 Task: Select Show in Finder
Action: Mouse pressed left at (241, 207)
Screenshot: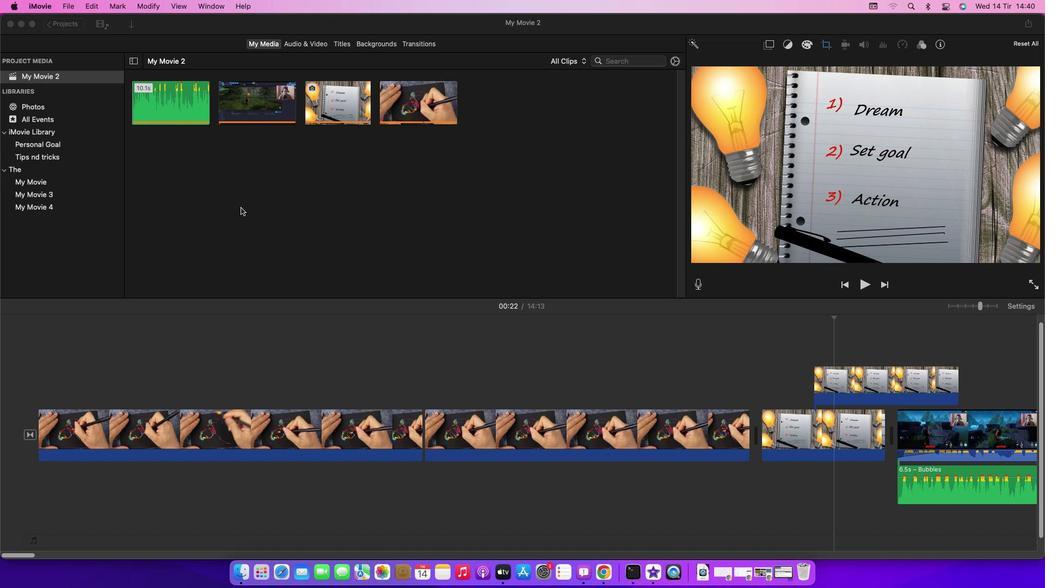 
Action: Mouse moved to (35, 3)
Screenshot: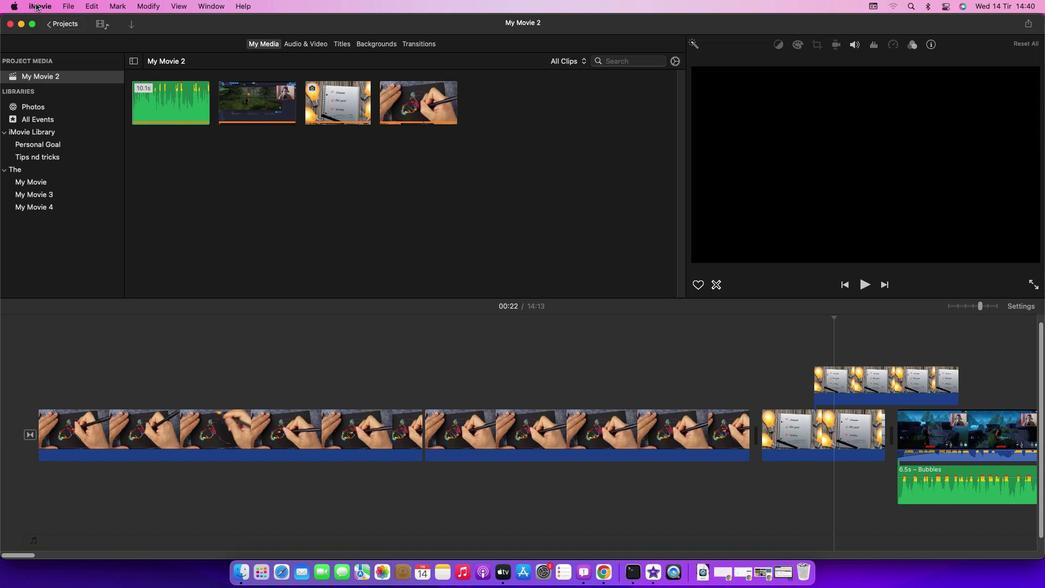 
Action: Mouse pressed left at (35, 3)
Screenshot: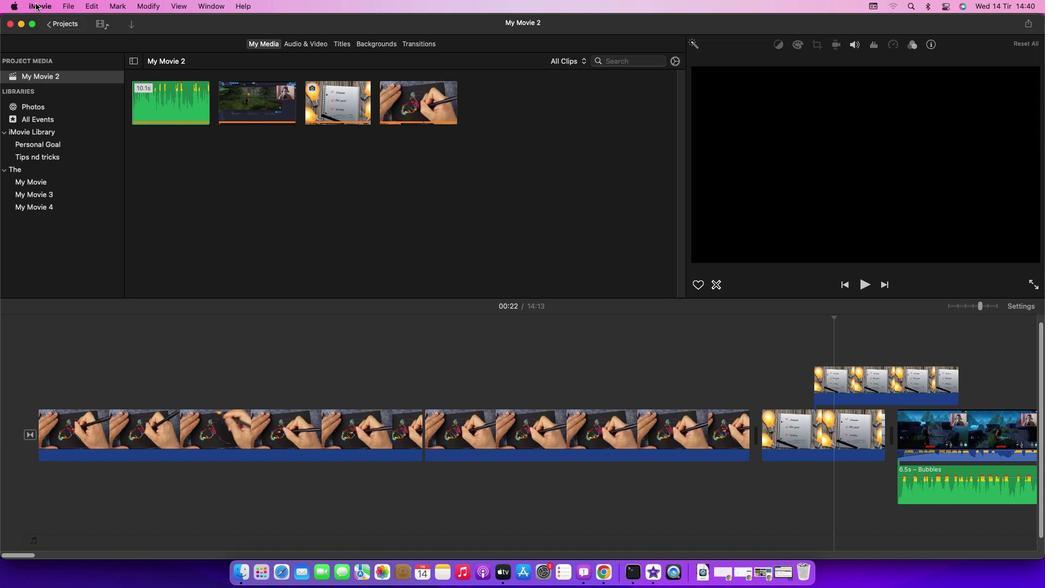 
Action: Mouse moved to (194, 96)
Screenshot: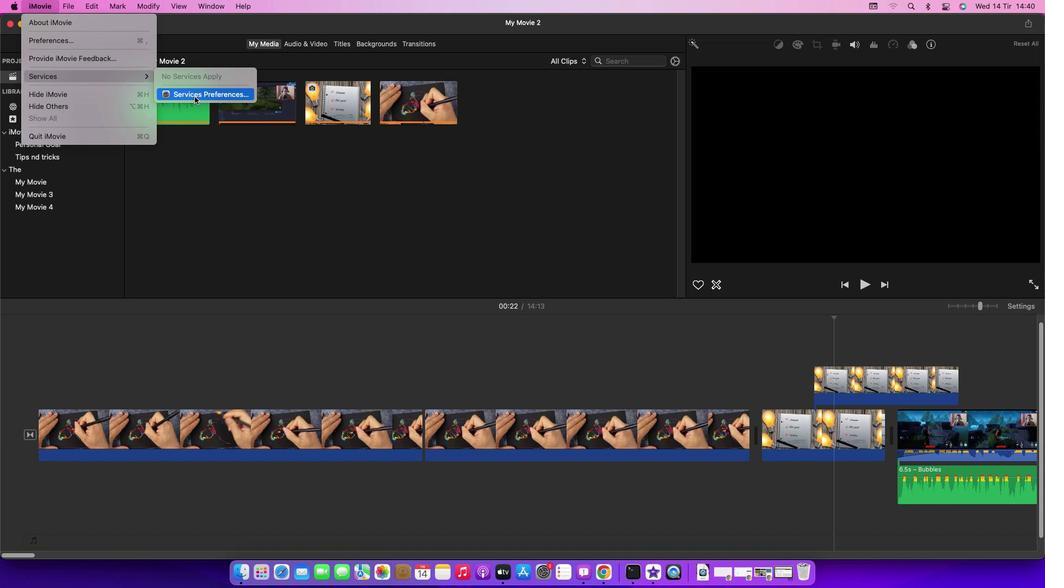 
Action: Mouse pressed left at (194, 96)
Screenshot: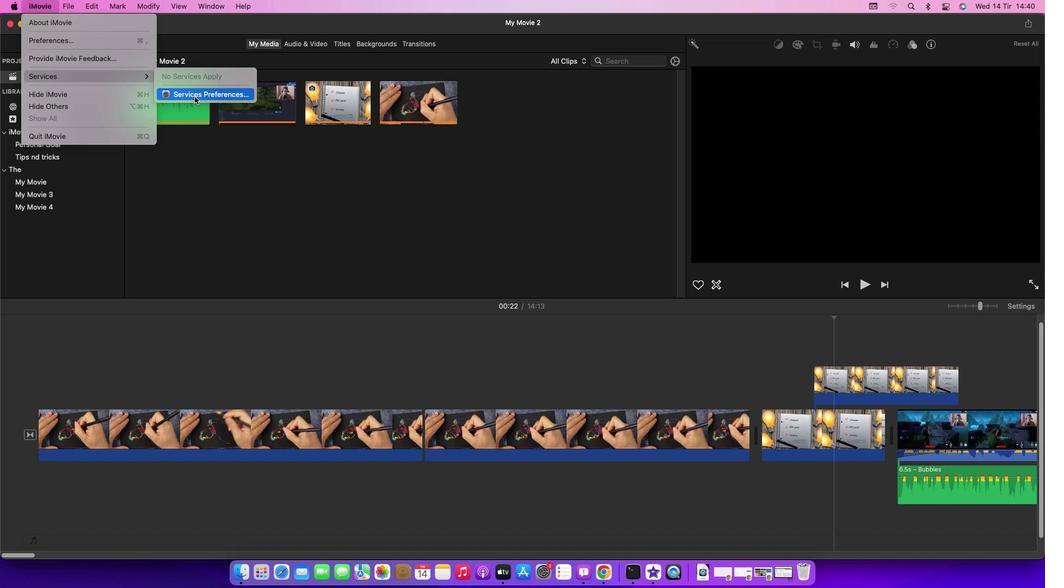 
Action: Mouse moved to (360, 60)
Screenshot: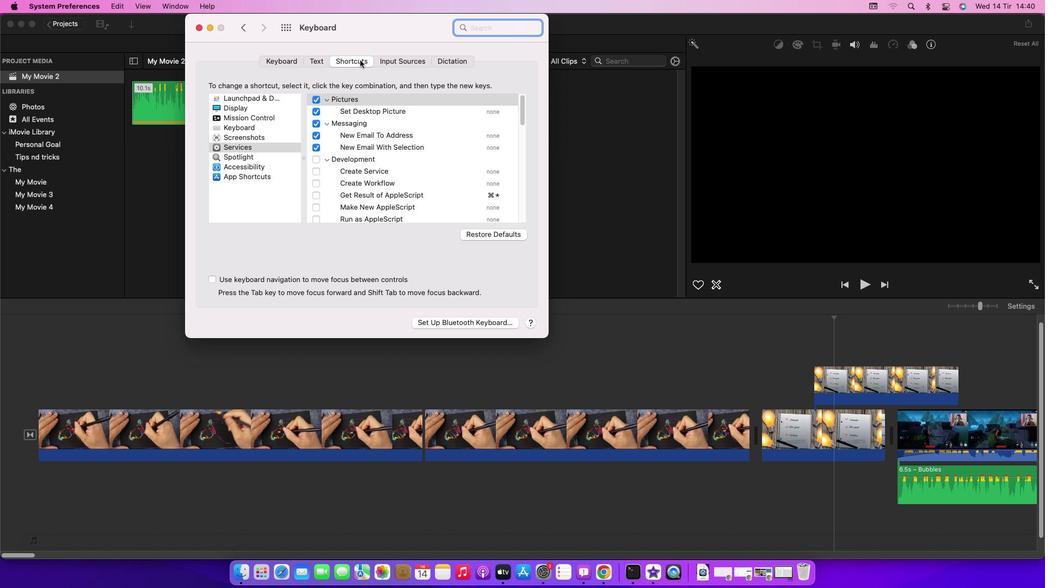 
Action: Mouse pressed left at (360, 60)
Screenshot: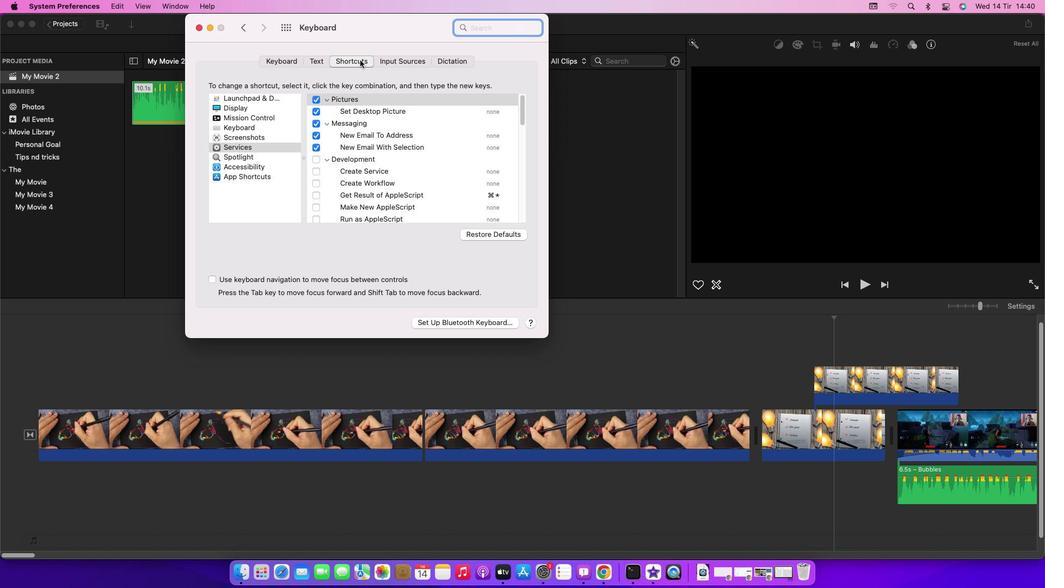 
Action: Mouse moved to (261, 149)
Screenshot: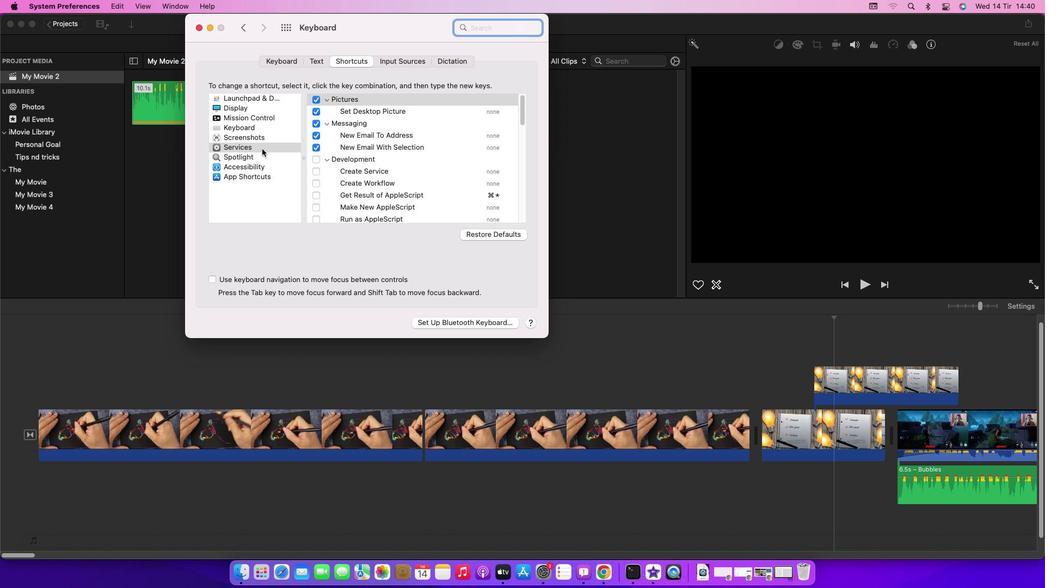 
Action: Mouse pressed left at (261, 149)
Screenshot: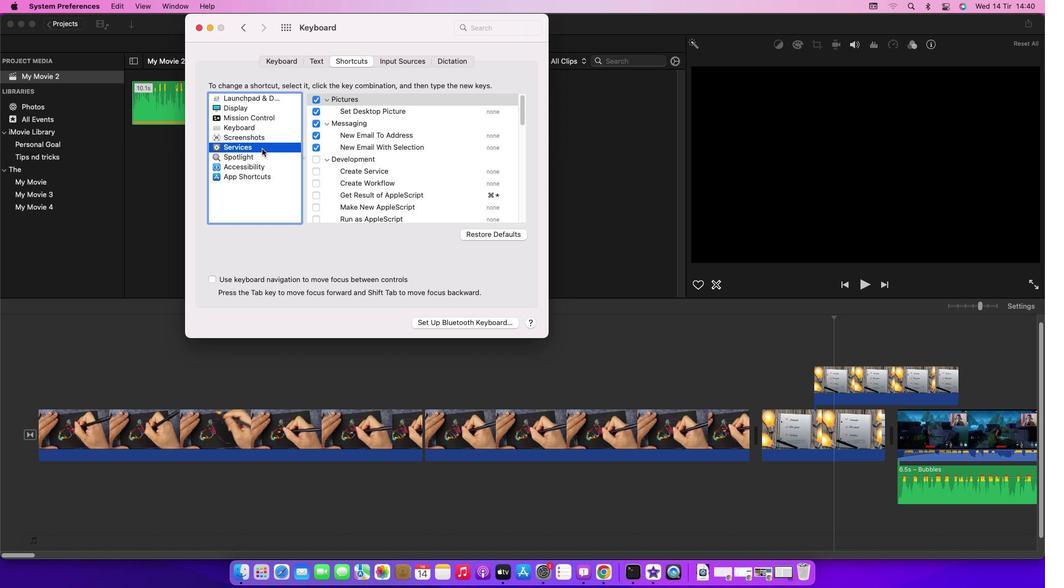 
Action: Mouse moved to (400, 199)
Screenshot: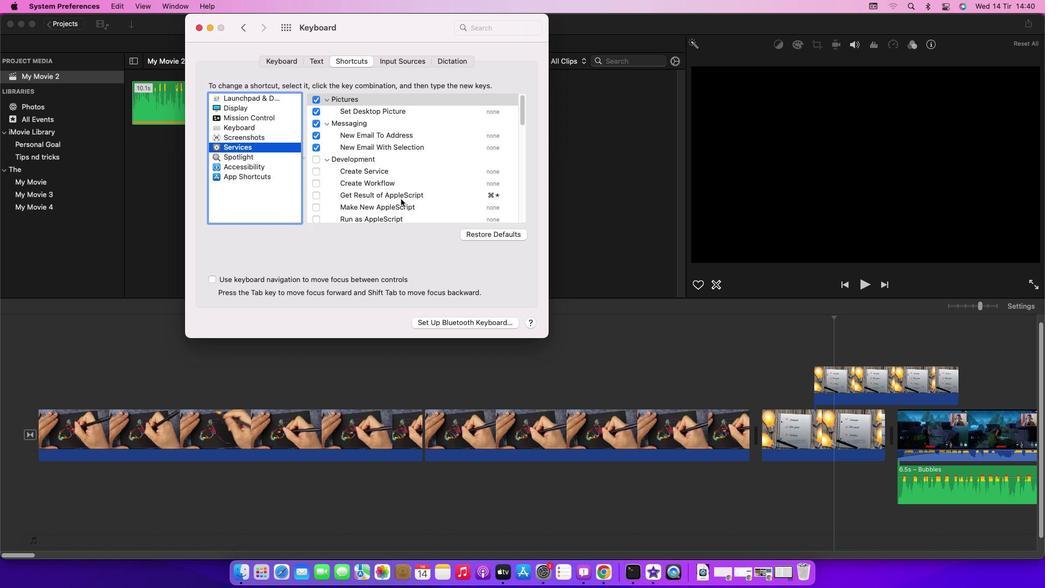 
Action: Mouse scrolled (400, 199) with delta (0, 0)
Screenshot: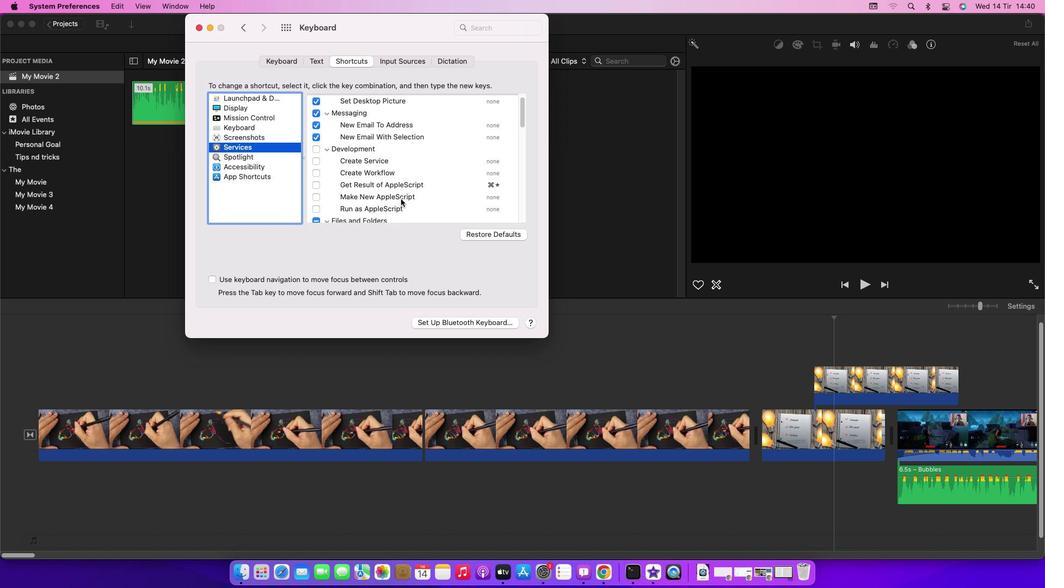 
Action: Mouse scrolled (400, 199) with delta (0, 0)
Screenshot: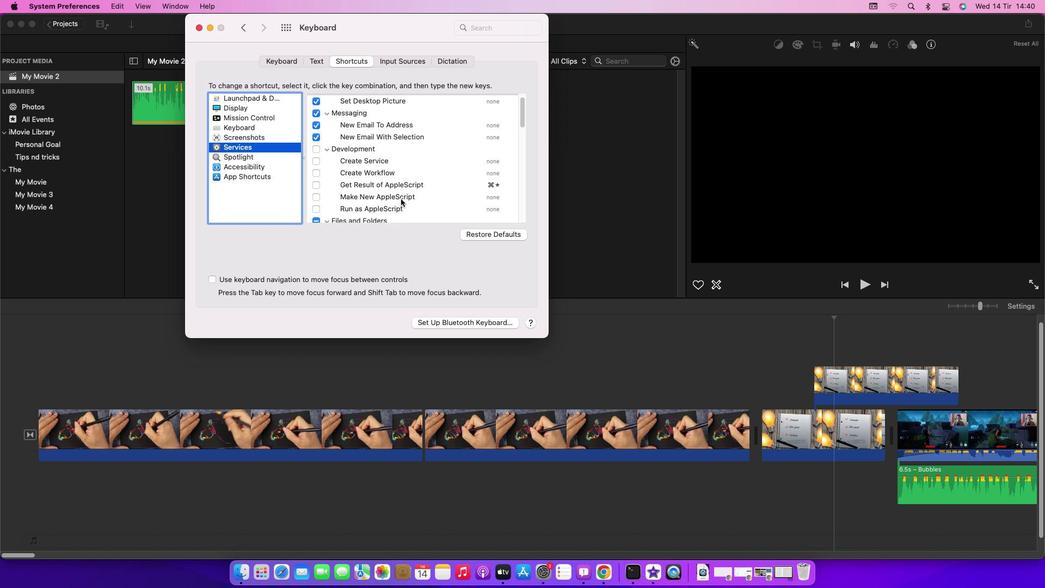 
Action: Mouse scrolled (400, 199) with delta (0, 0)
Screenshot: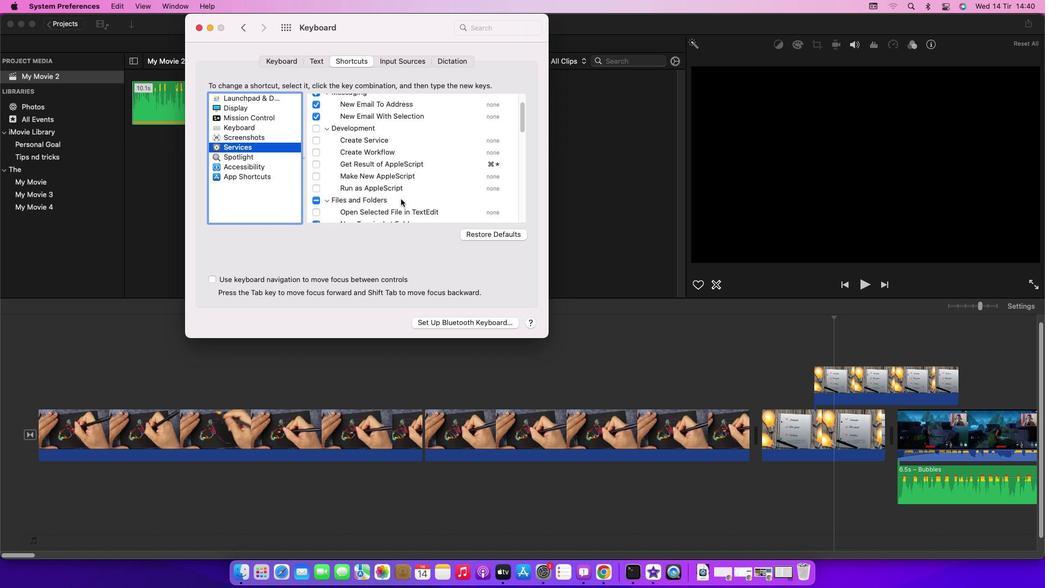 
Action: Mouse scrolled (400, 199) with delta (0, 0)
Screenshot: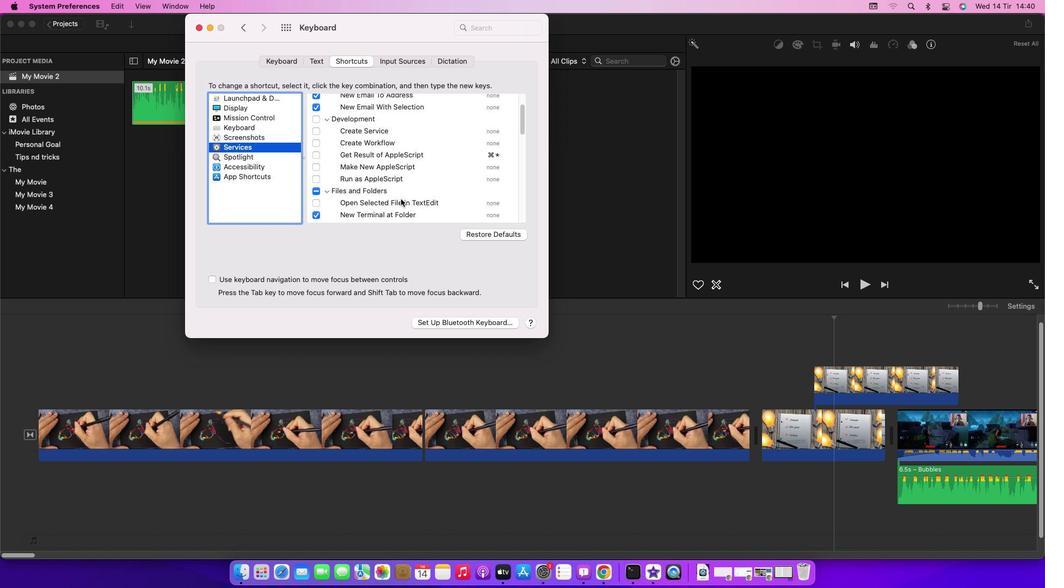 
Action: Mouse scrolled (400, 199) with delta (0, 0)
Screenshot: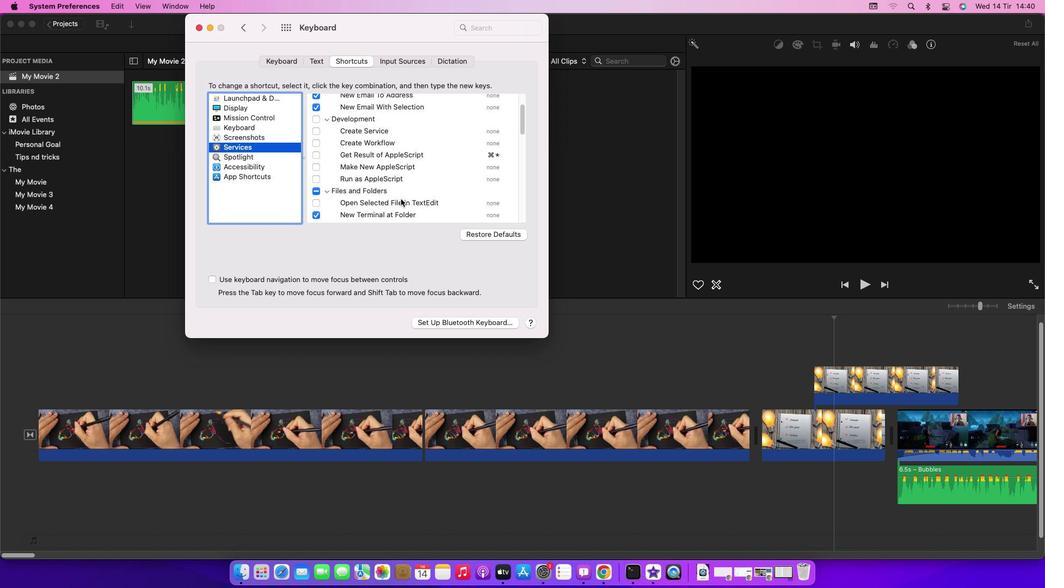 
Action: Mouse scrolled (400, 199) with delta (0, -1)
Screenshot: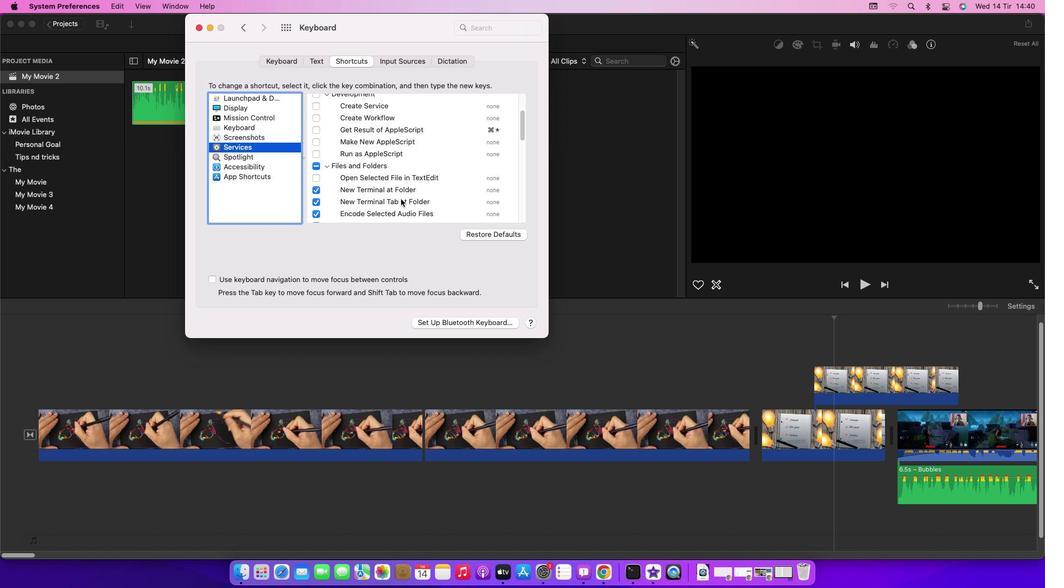 
Action: Mouse scrolled (400, 199) with delta (0, -1)
Screenshot: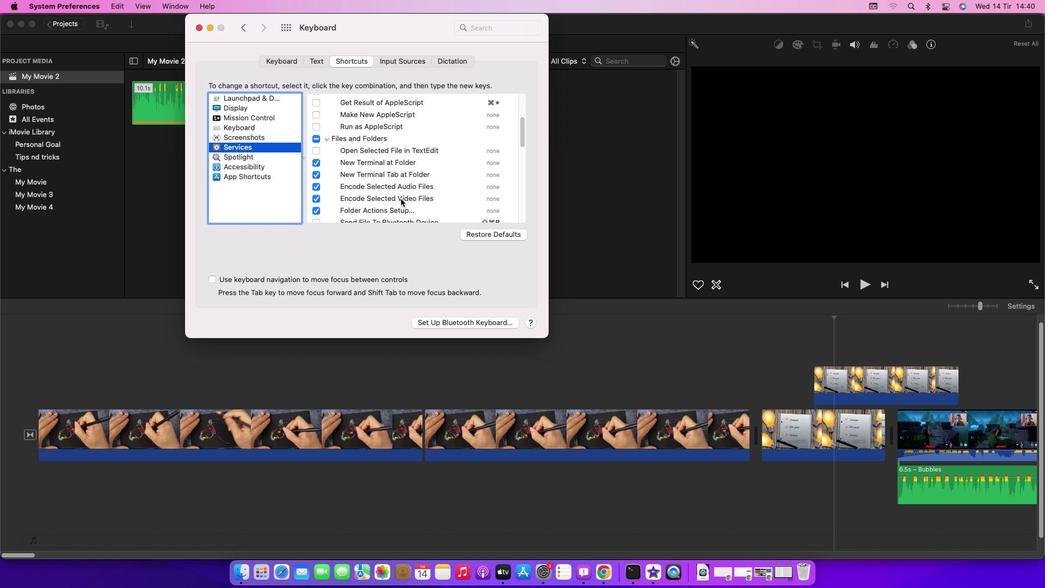 
Action: Mouse scrolled (400, 199) with delta (0, 0)
Screenshot: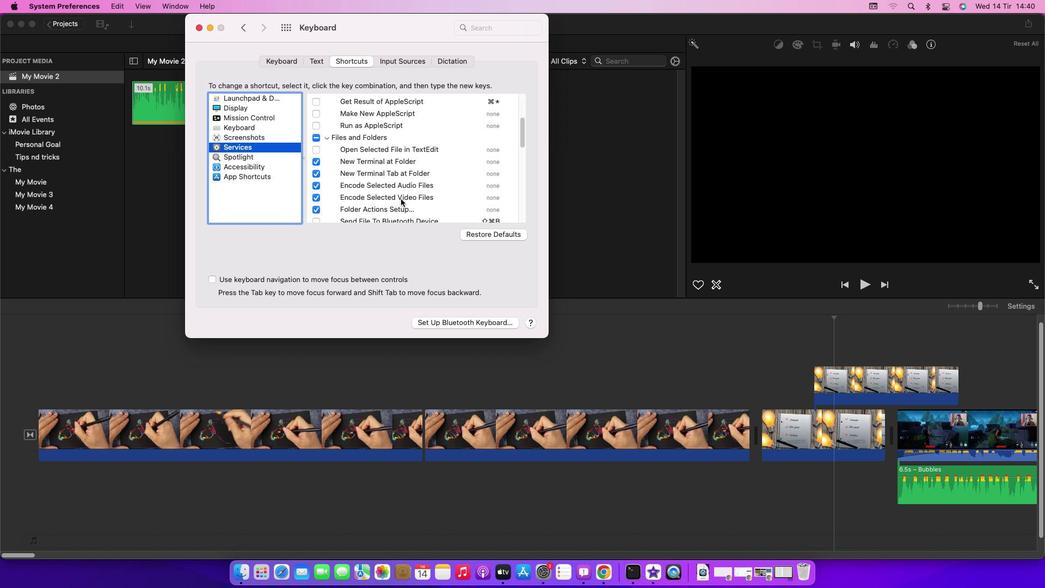 
Action: Mouse scrolled (400, 199) with delta (0, 0)
Screenshot: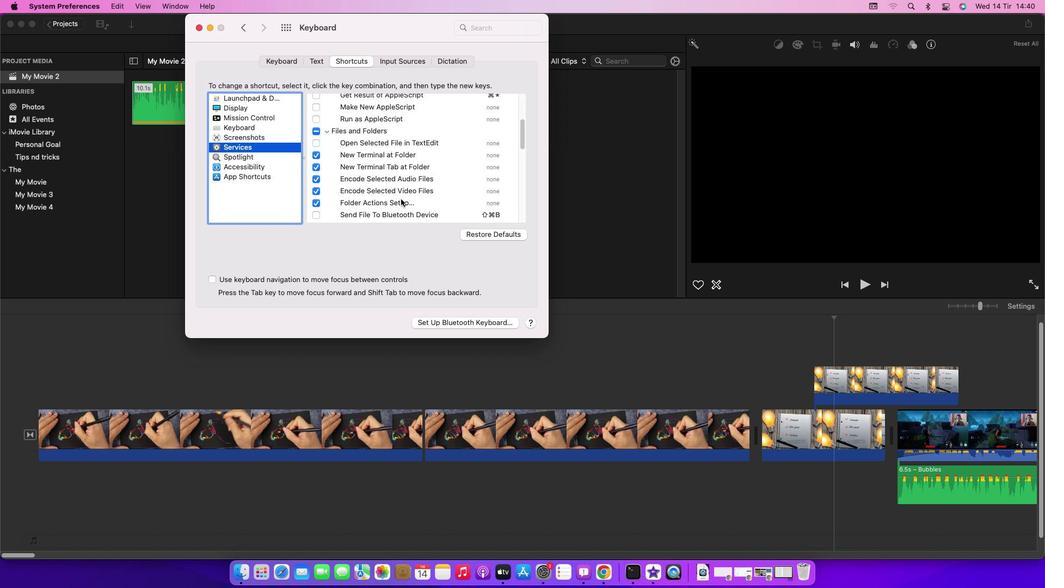 
Action: Mouse scrolled (400, 199) with delta (0, 0)
Screenshot: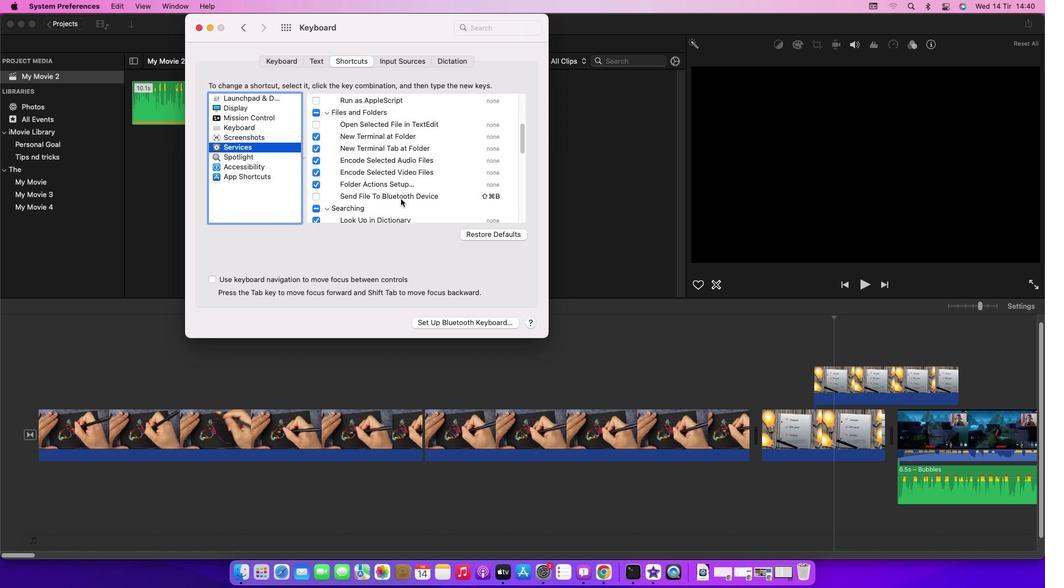 
Action: Mouse scrolled (400, 199) with delta (0, -1)
Screenshot: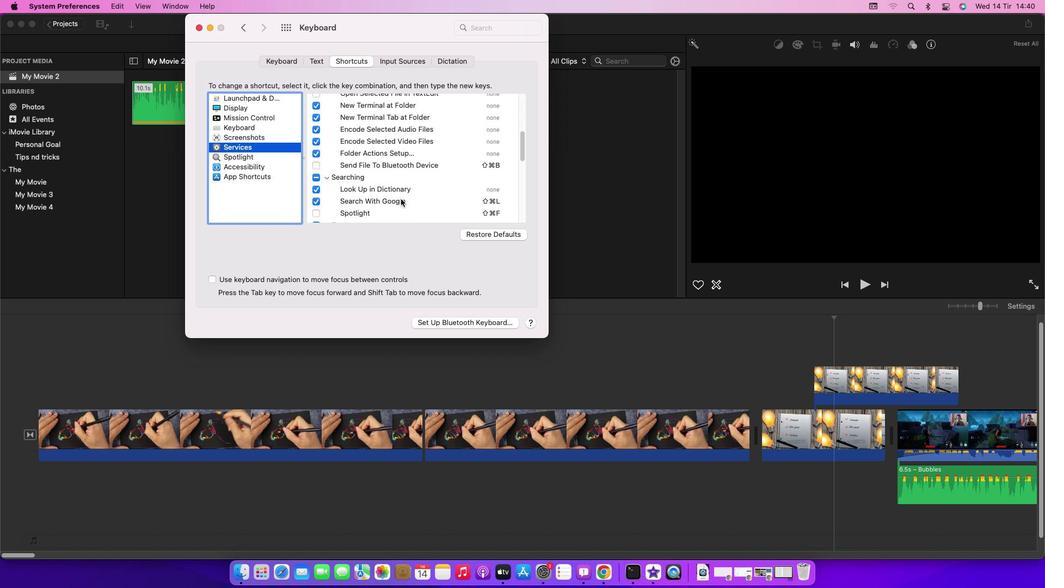 
Action: Mouse scrolled (400, 199) with delta (0, 0)
Screenshot: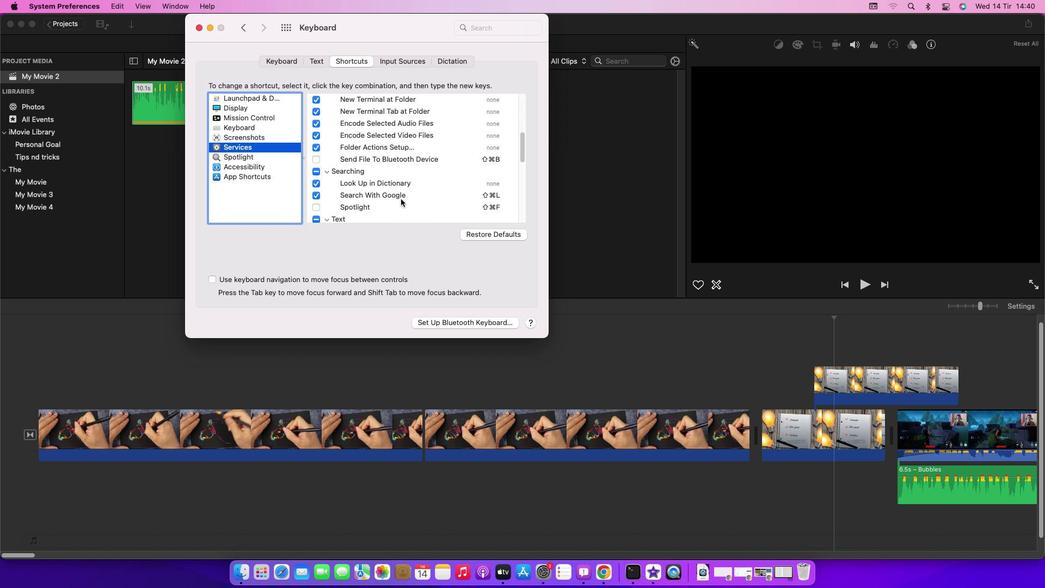 
Action: Mouse scrolled (400, 199) with delta (0, 0)
Screenshot: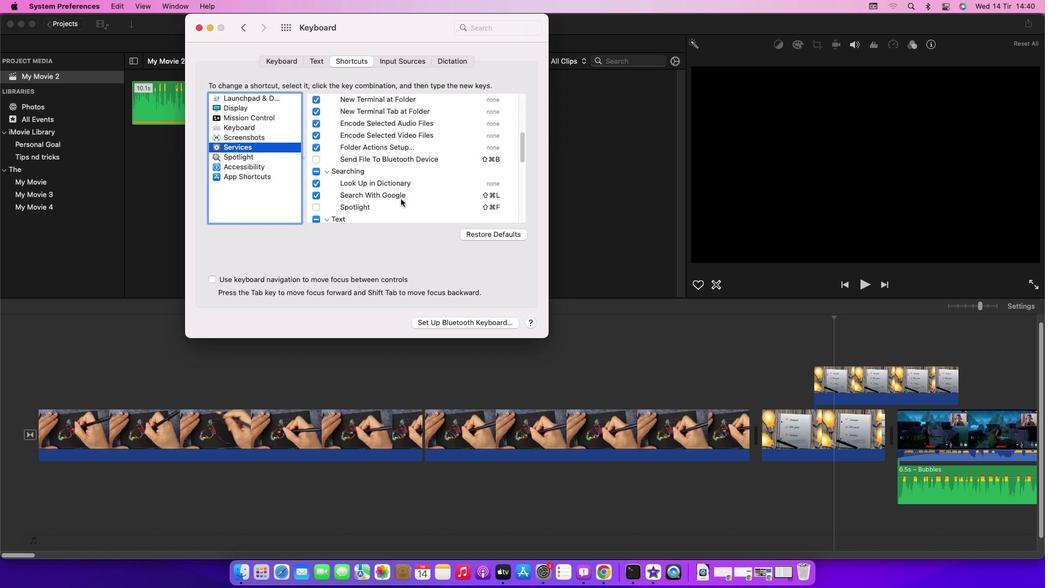 
Action: Mouse scrolled (400, 199) with delta (0, 0)
Screenshot: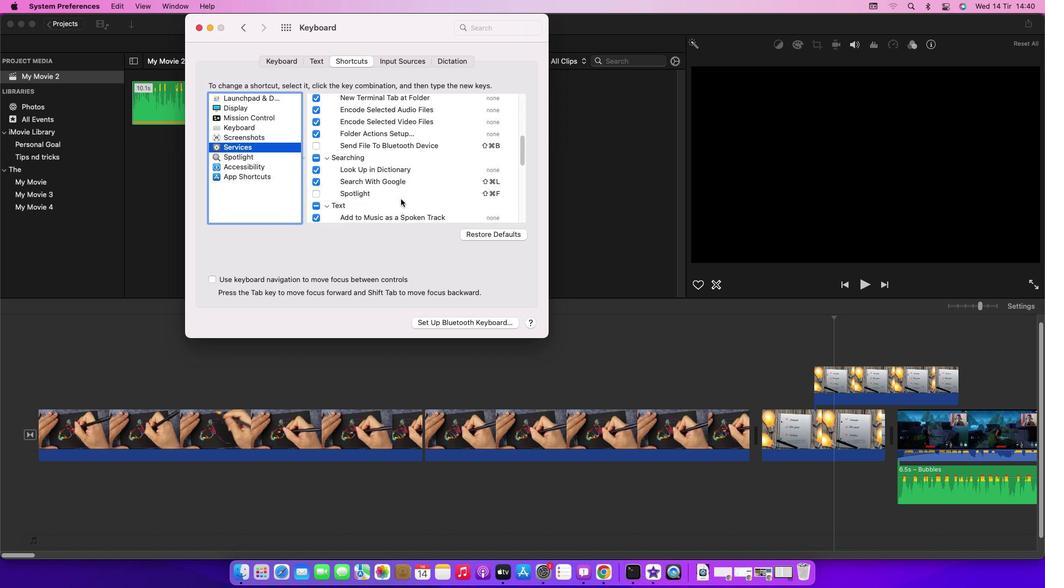 
Action: Mouse scrolled (400, 199) with delta (0, 0)
Screenshot: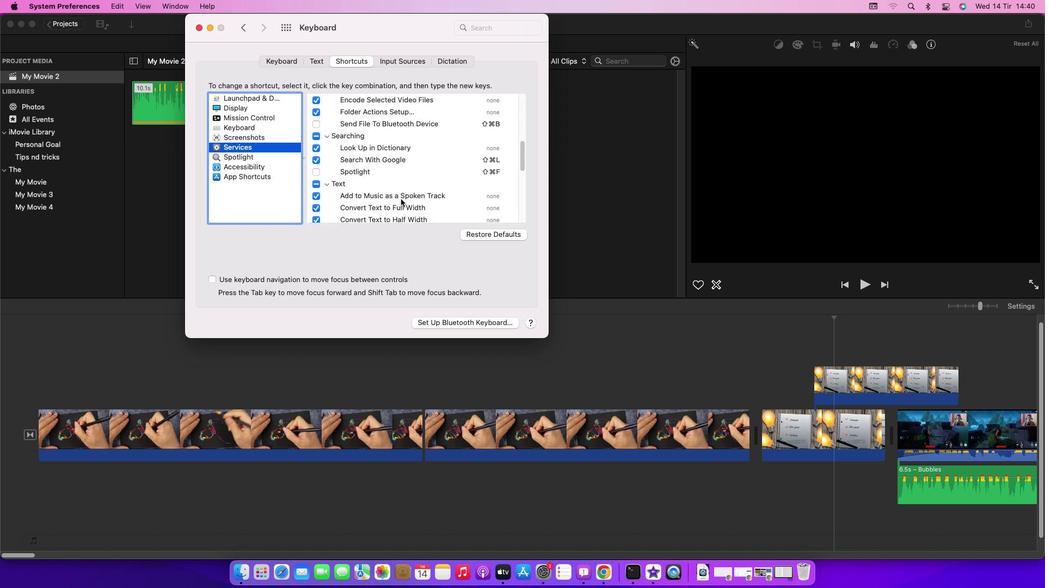 
Action: Mouse scrolled (400, 199) with delta (0, 0)
Screenshot: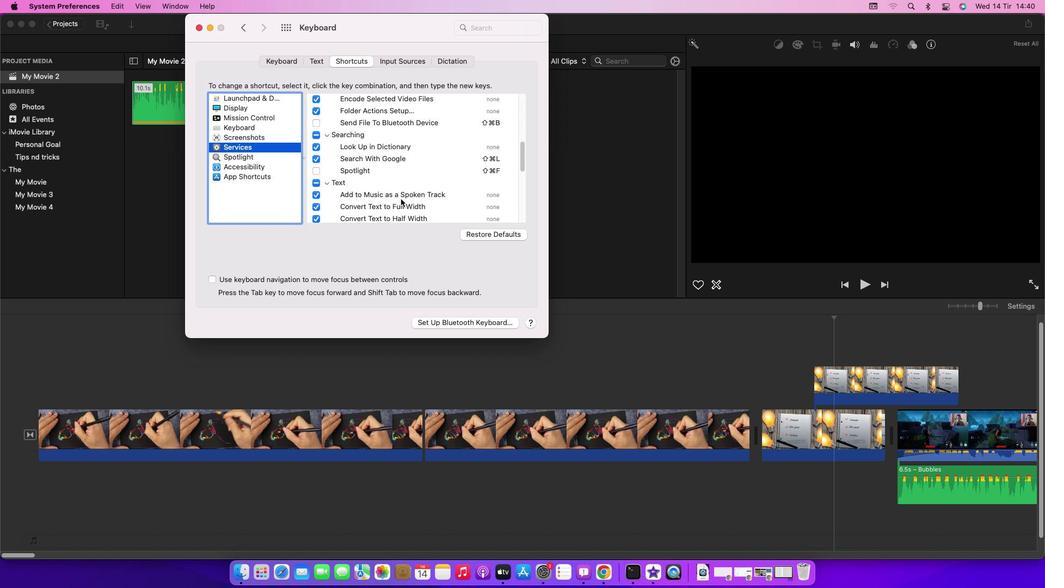 
Action: Mouse scrolled (400, 199) with delta (0, 0)
Screenshot: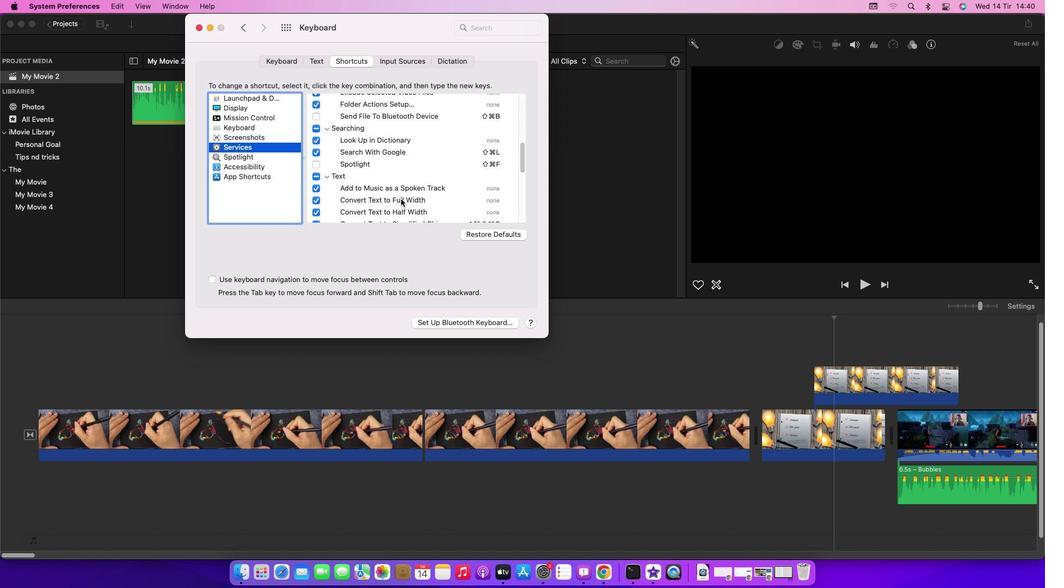 
Action: Mouse scrolled (400, 199) with delta (0, 0)
Screenshot: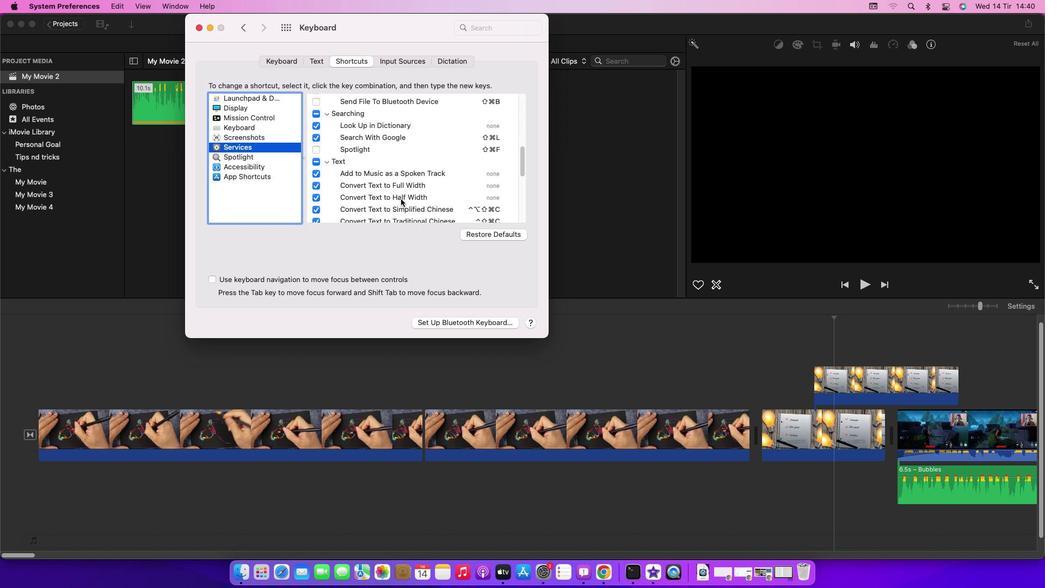 
Action: Mouse scrolled (400, 199) with delta (0, 0)
Screenshot: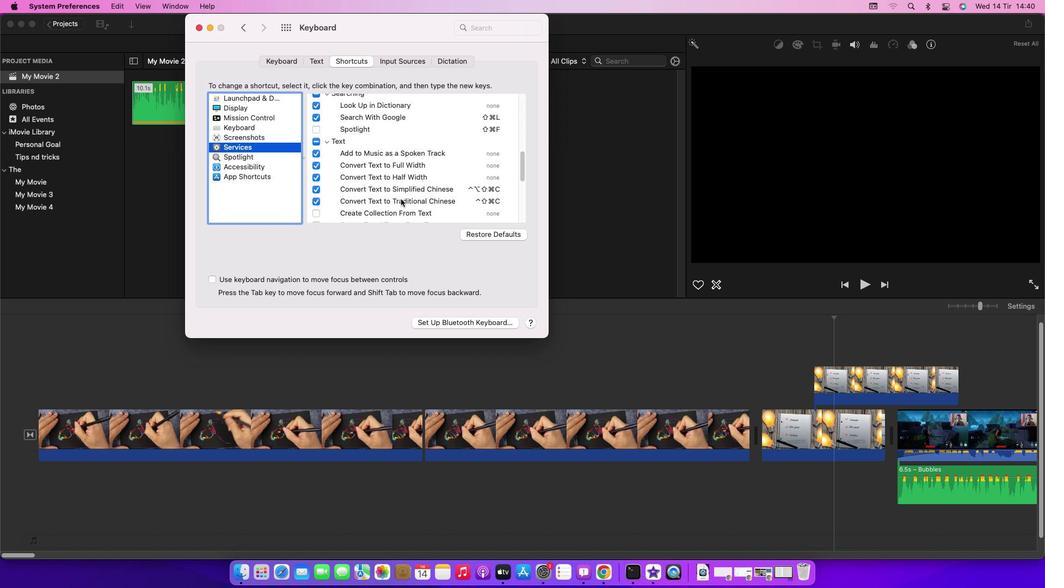 
Action: Mouse scrolled (400, 199) with delta (0, 0)
Screenshot: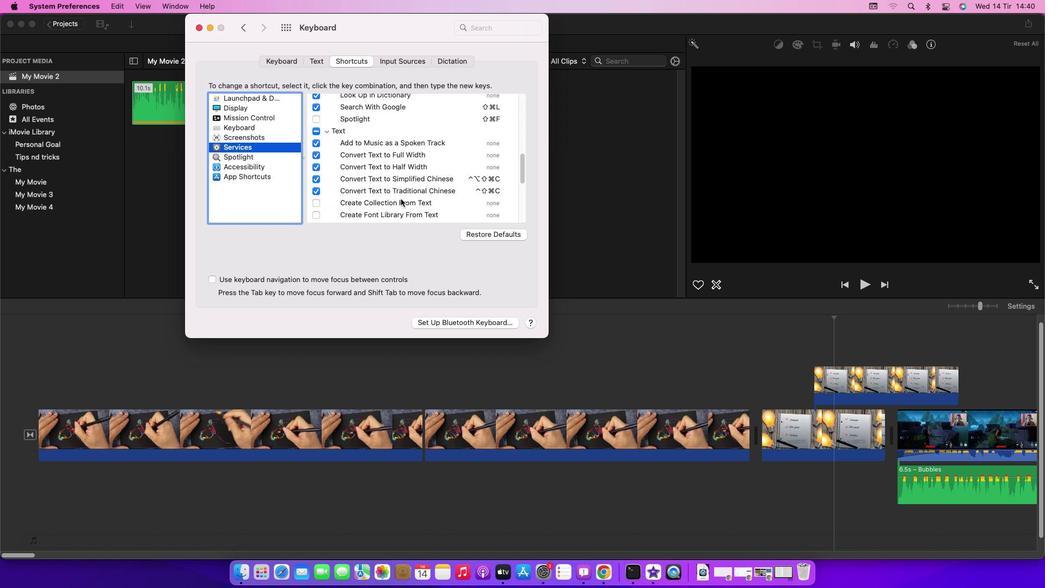 
Action: Mouse scrolled (400, 199) with delta (0, 0)
Screenshot: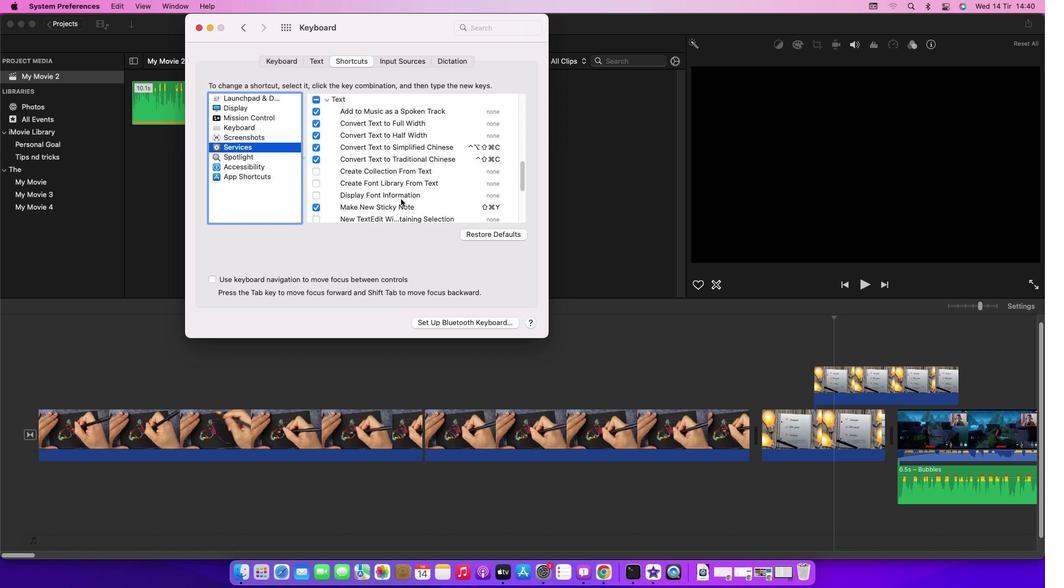 
Action: Mouse scrolled (400, 199) with delta (0, -1)
Screenshot: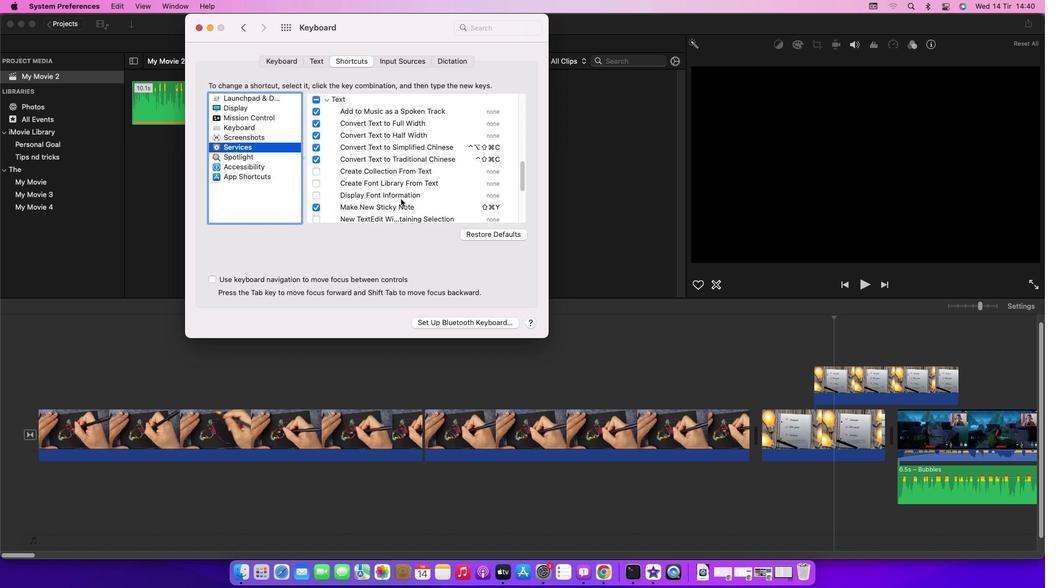 
Action: Mouse scrolled (400, 199) with delta (0, -1)
Screenshot: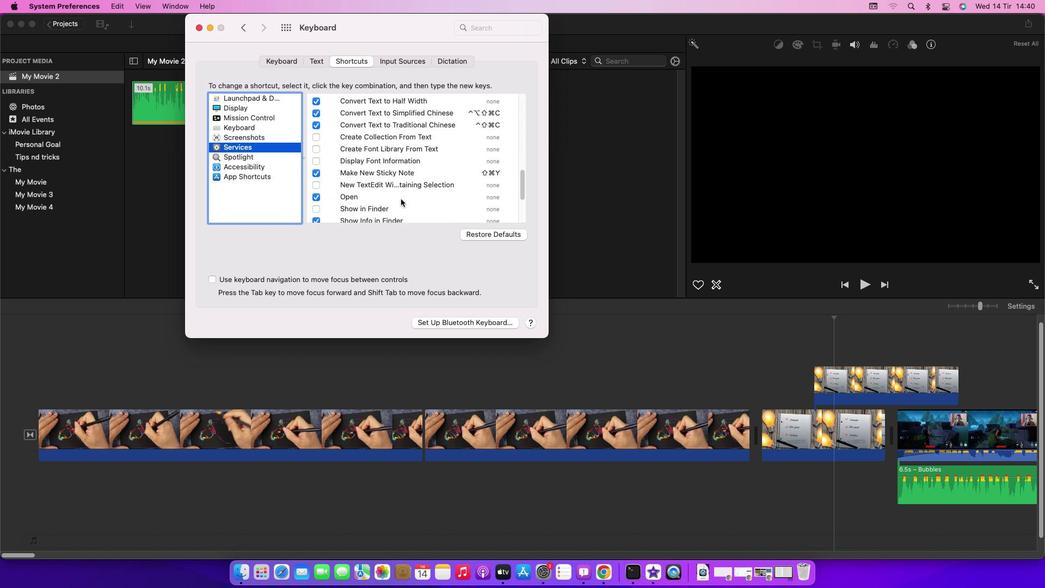 
Action: Mouse scrolled (400, 199) with delta (0, 0)
Screenshot: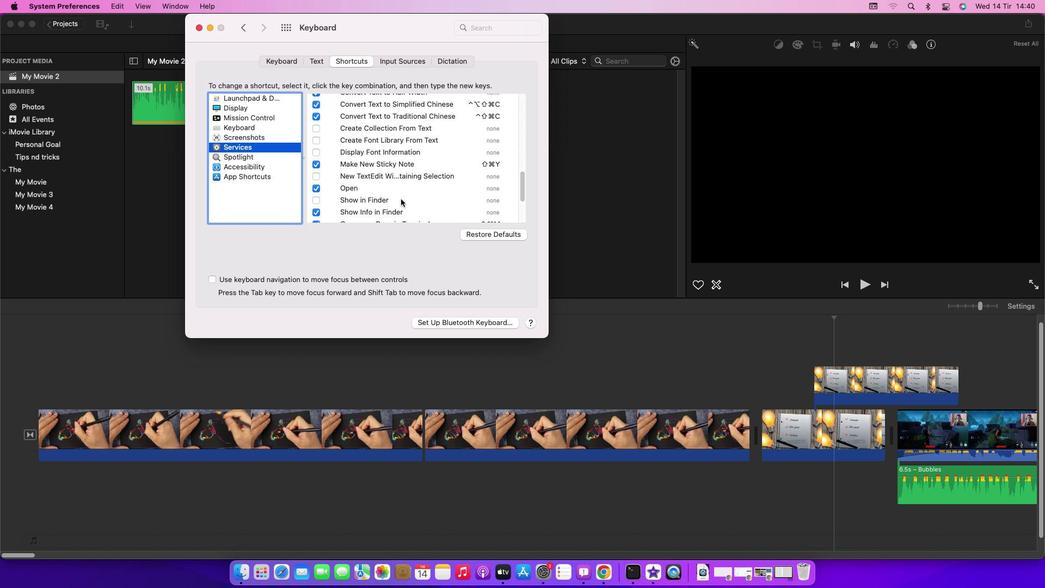 
Action: Mouse scrolled (400, 199) with delta (0, 0)
Screenshot: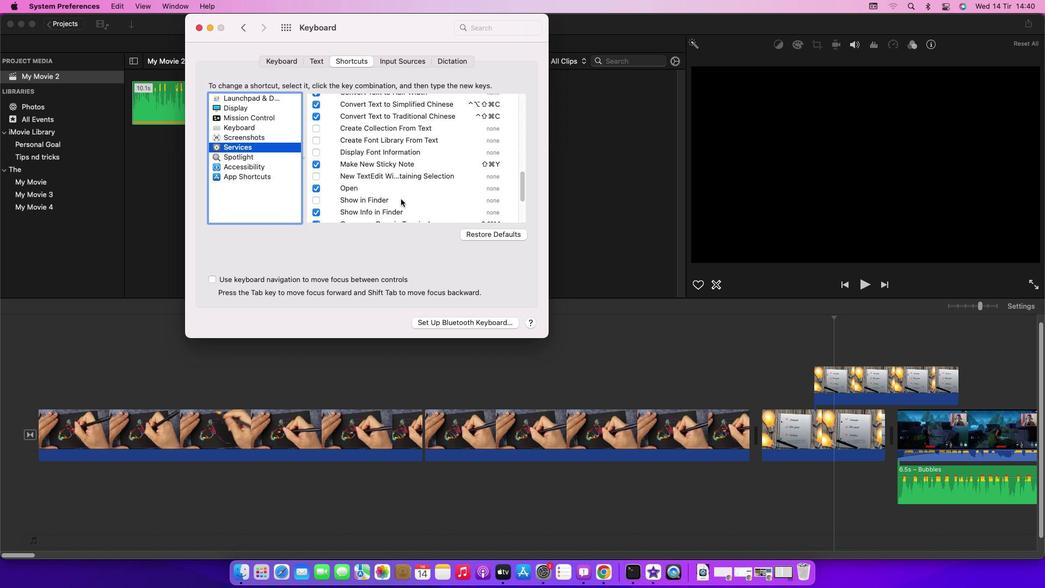 
Action: Mouse moved to (313, 199)
Screenshot: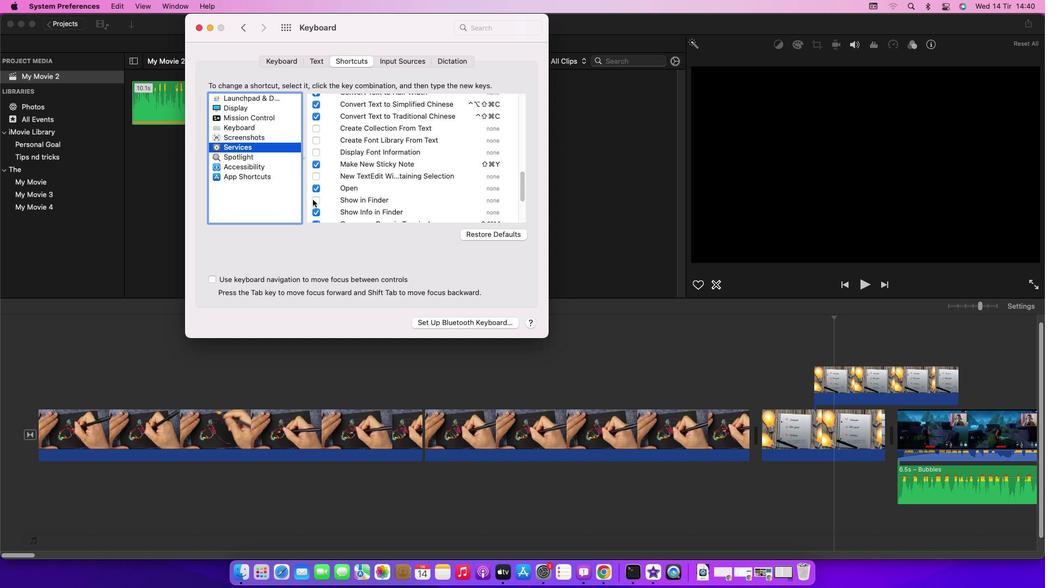 
Action: Mouse pressed left at (313, 199)
Screenshot: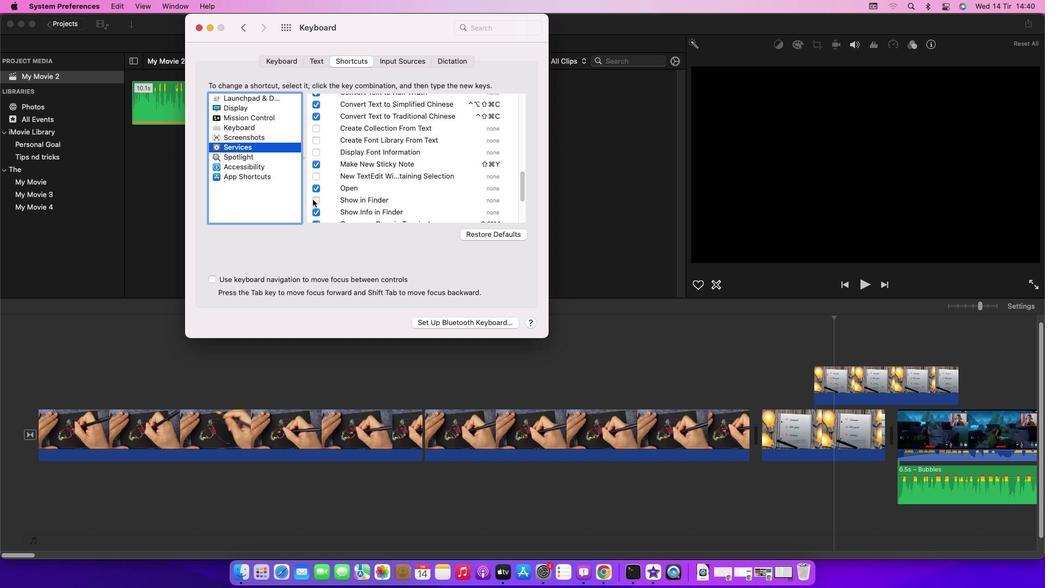 
Action: Mouse moved to (312, 244)
Screenshot: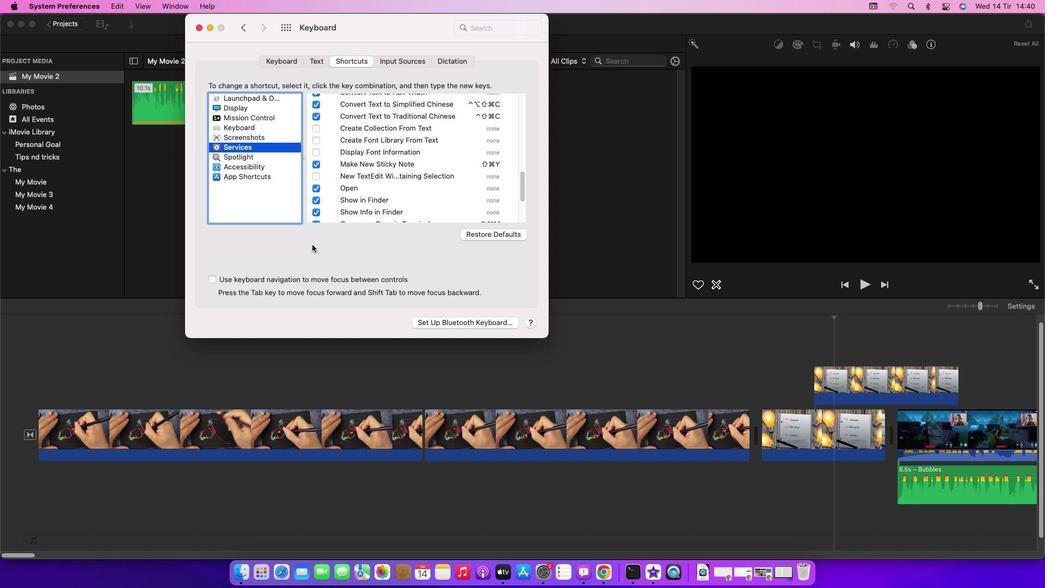 
